 Task: Look for properties with a shower grab bar.
Action: Mouse moved to (915, 117)
Screenshot: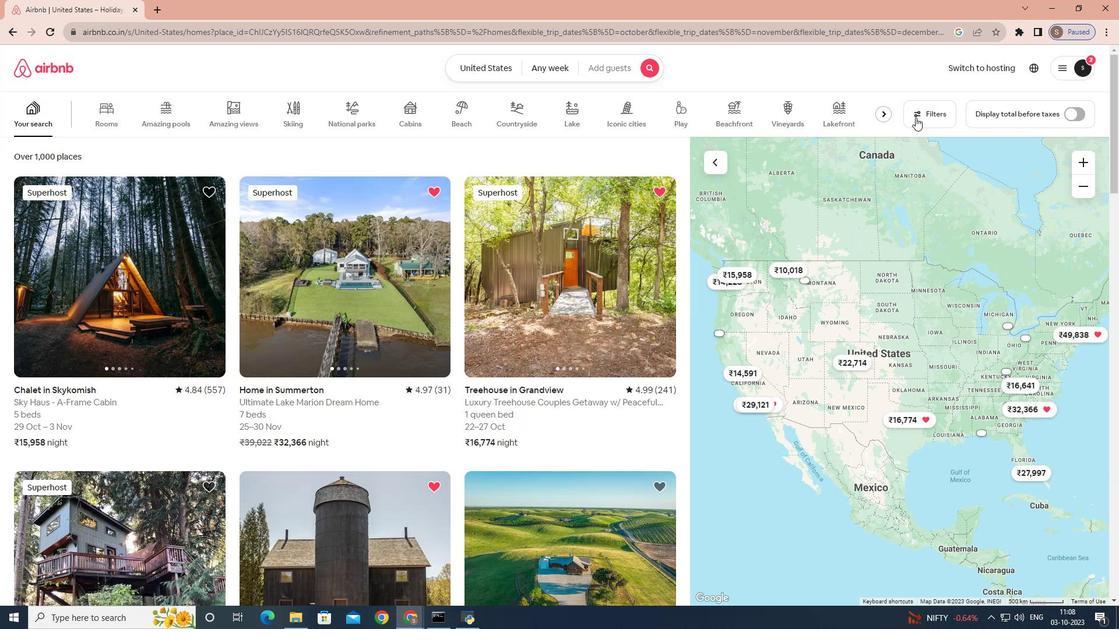 
Action: Mouse pressed left at (915, 117)
Screenshot: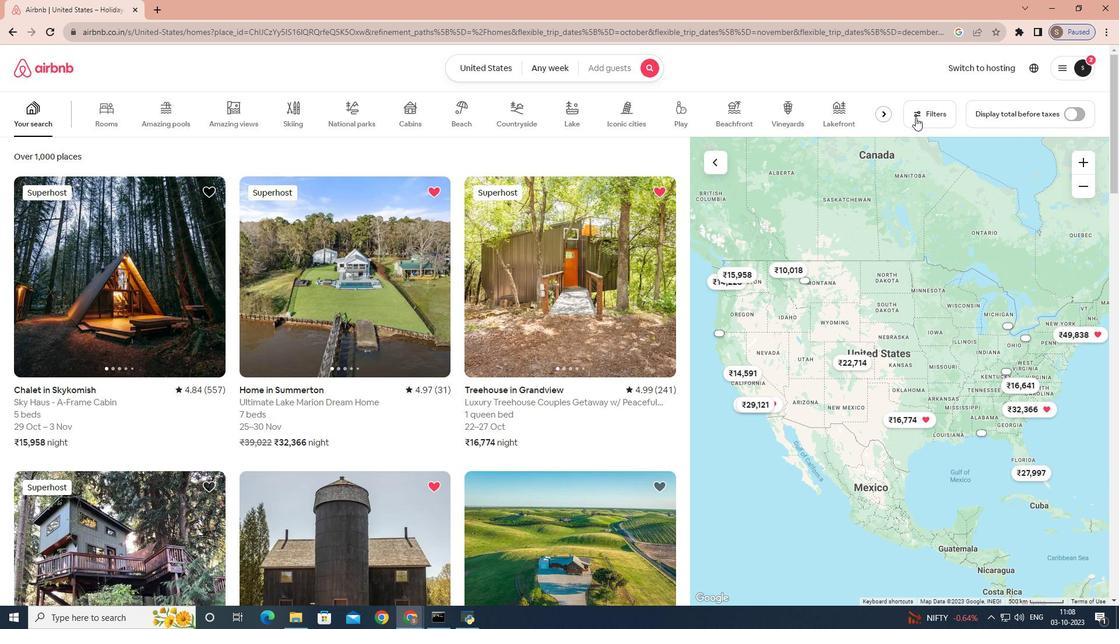
Action: Mouse moved to (671, 178)
Screenshot: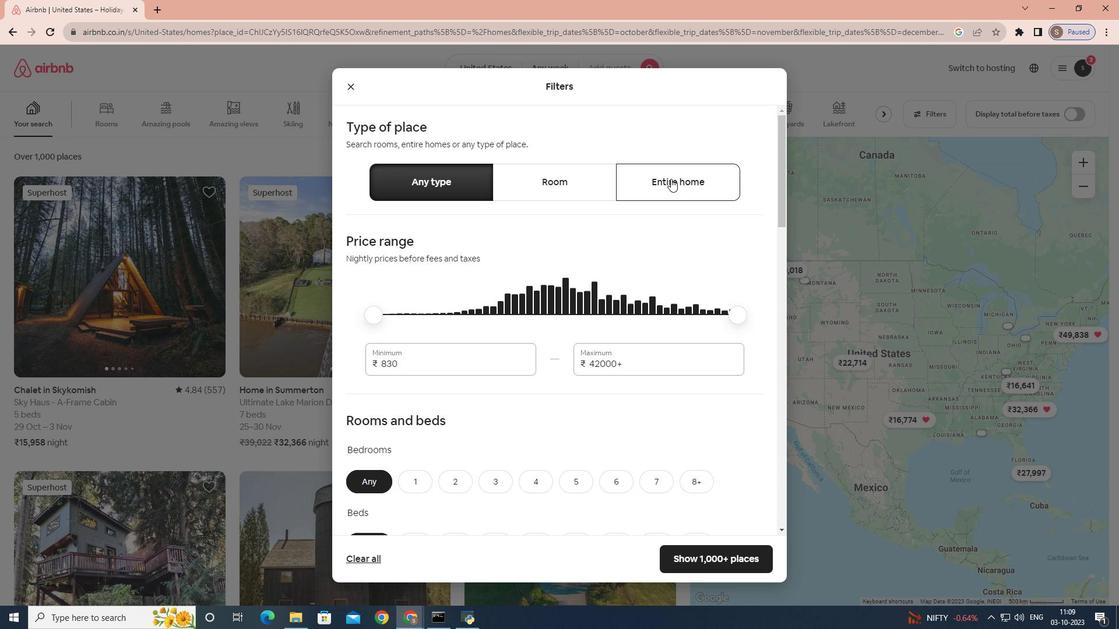
Action: Mouse pressed left at (671, 178)
Screenshot: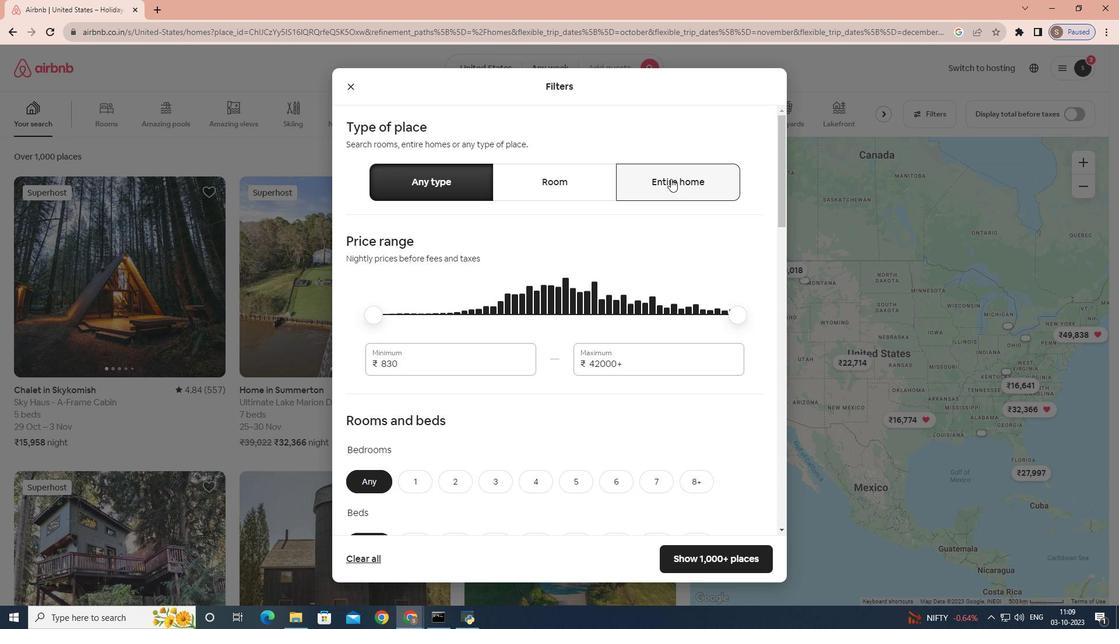 
Action: Mouse moved to (665, 189)
Screenshot: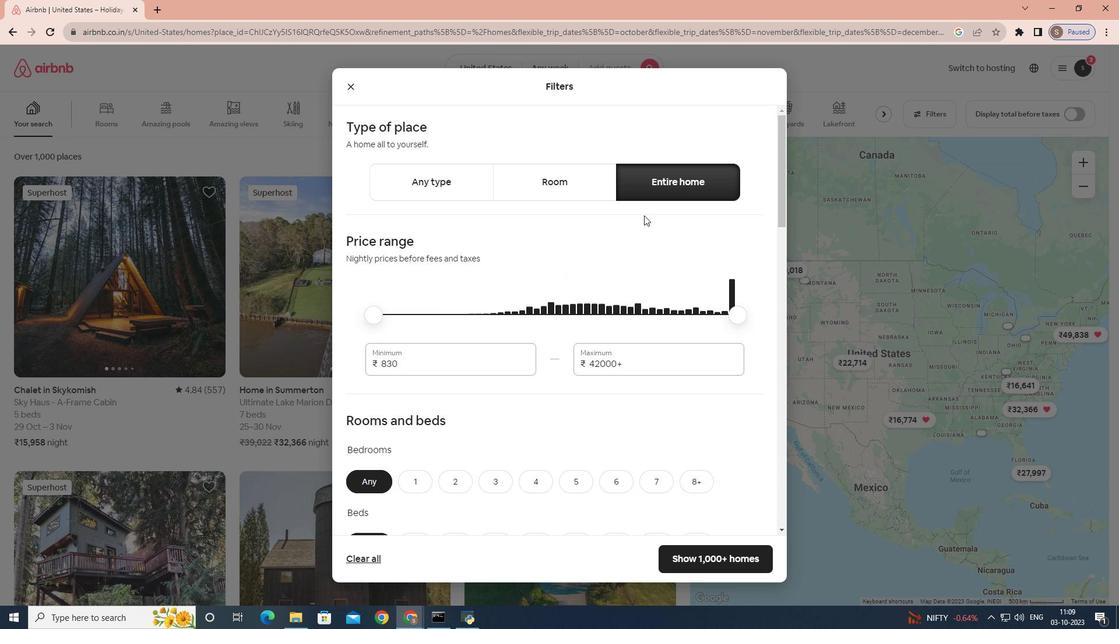 
Action: Mouse scrolled (665, 188) with delta (0, 0)
Screenshot: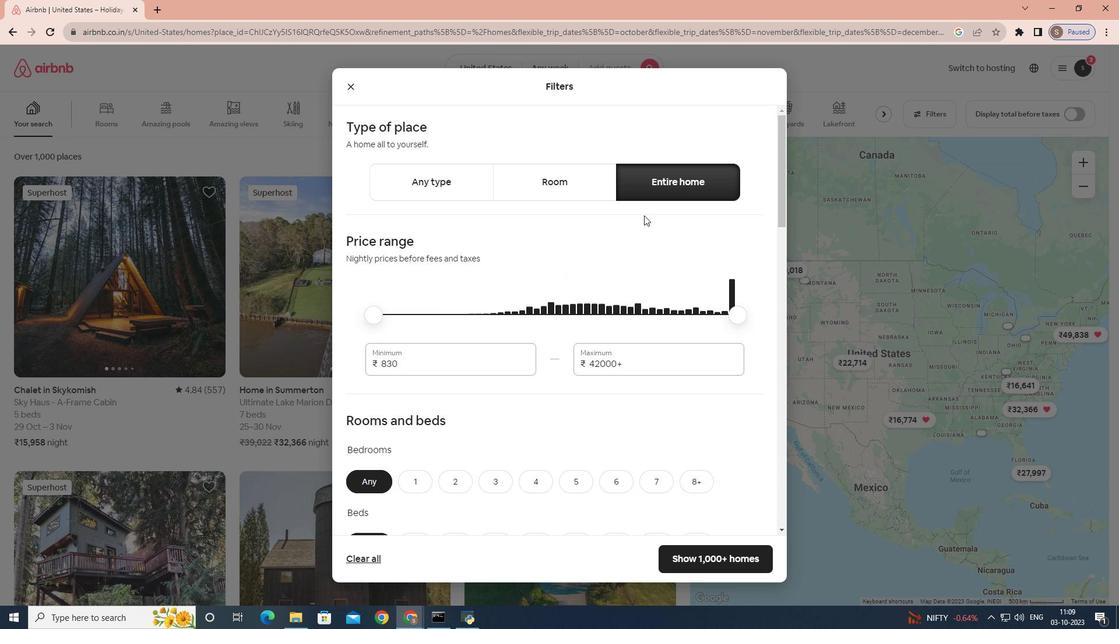 
Action: Mouse moved to (655, 201)
Screenshot: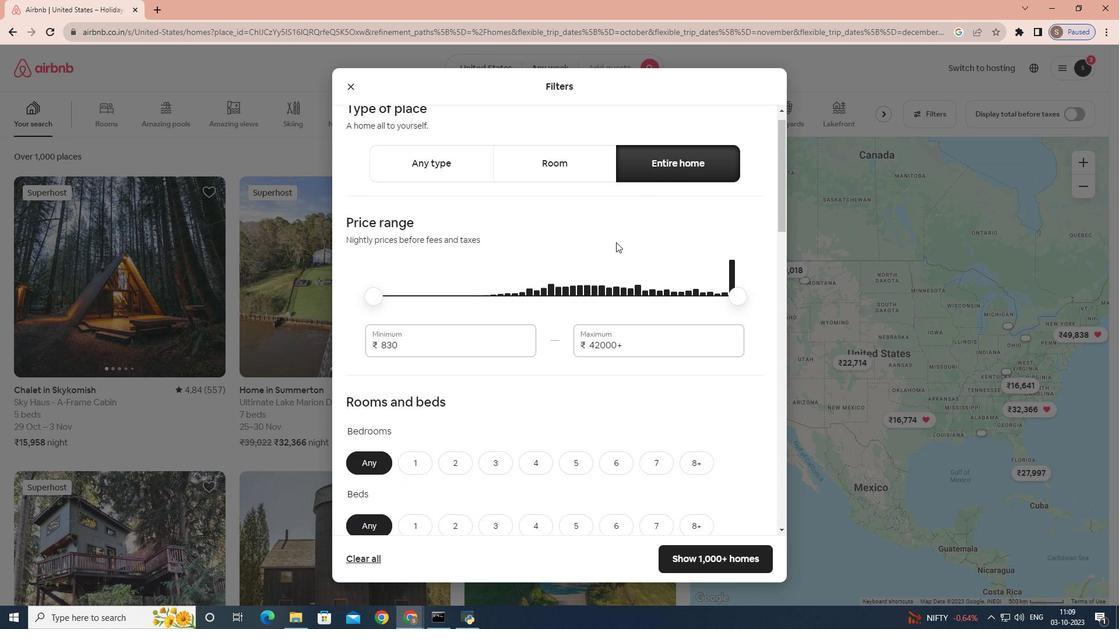 
Action: Mouse scrolled (655, 201) with delta (0, 0)
Screenshot: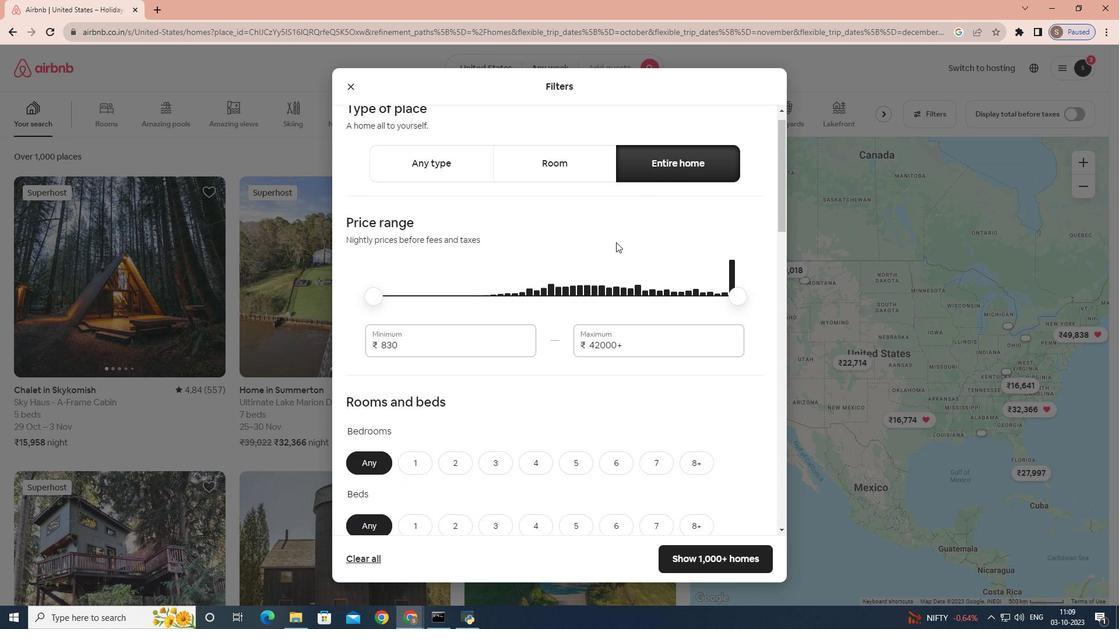 
Action: Mouse moved to (644, 215)
Screenshot: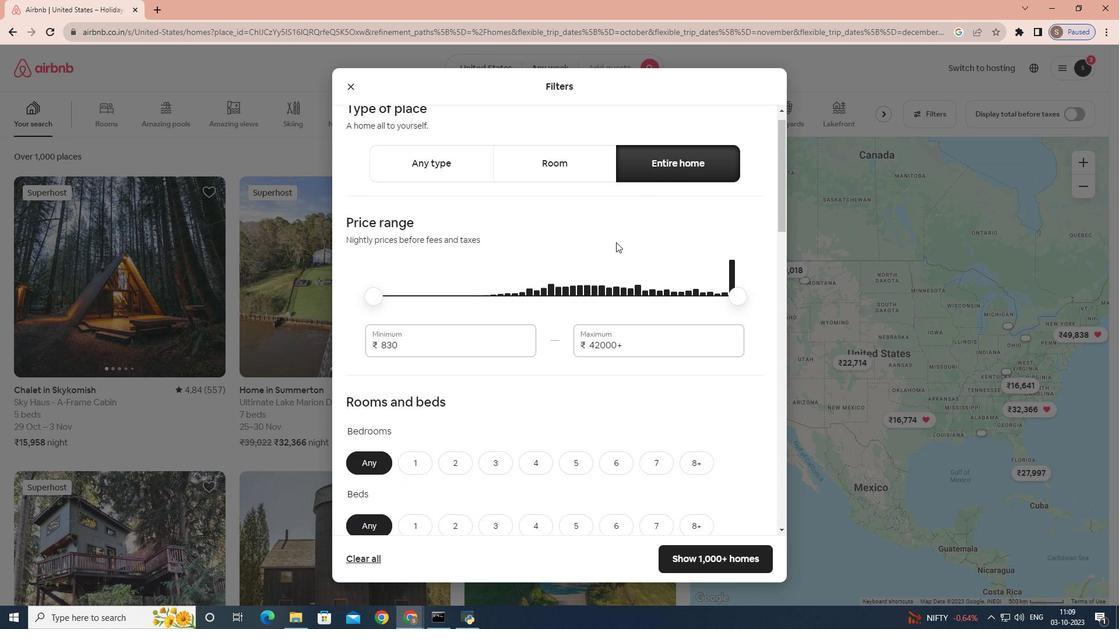 
Action: Mouse scrolled (644, 215) with delta (0, 0)
Screenshot: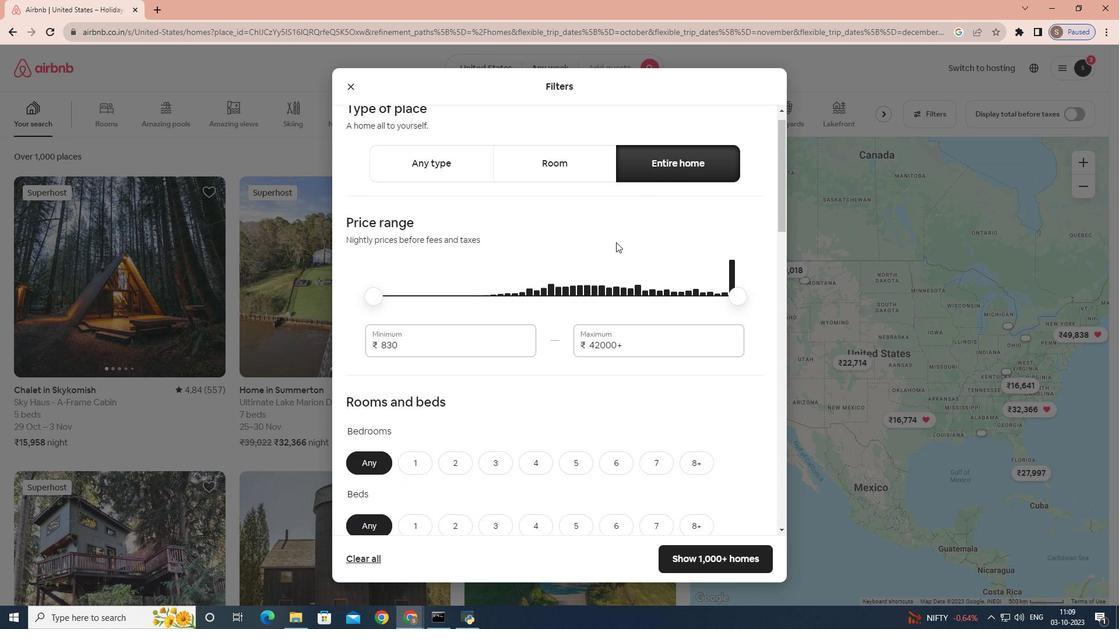 
Action: Mouse moved to (632, 228)
Screenshot: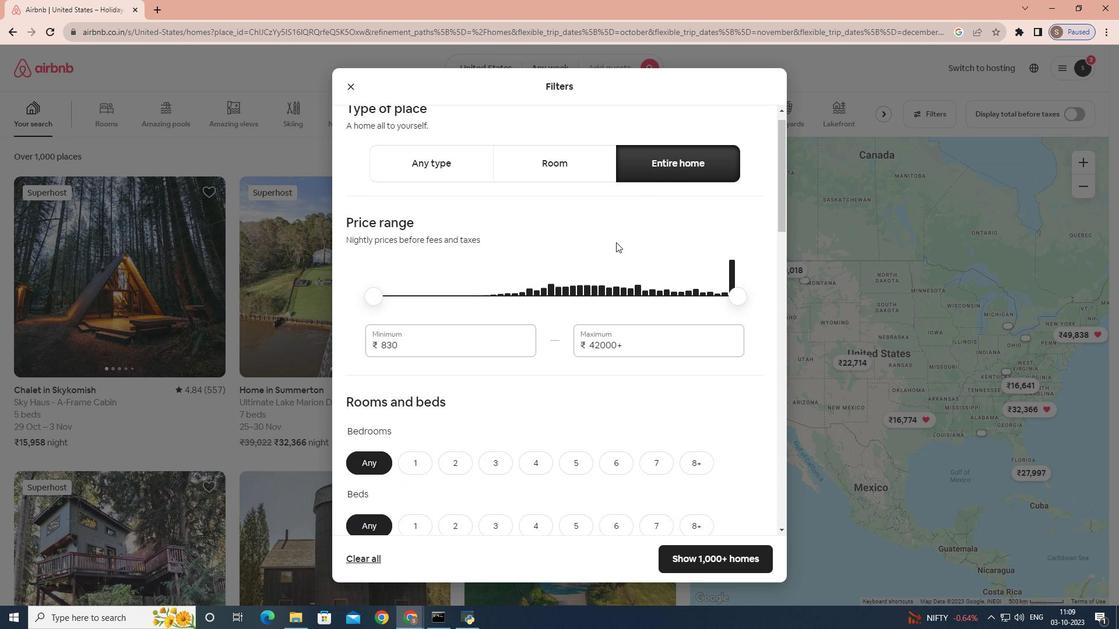 
Action: Mouse scrolled (632, 227) with delta (0, 0)
Screenshot: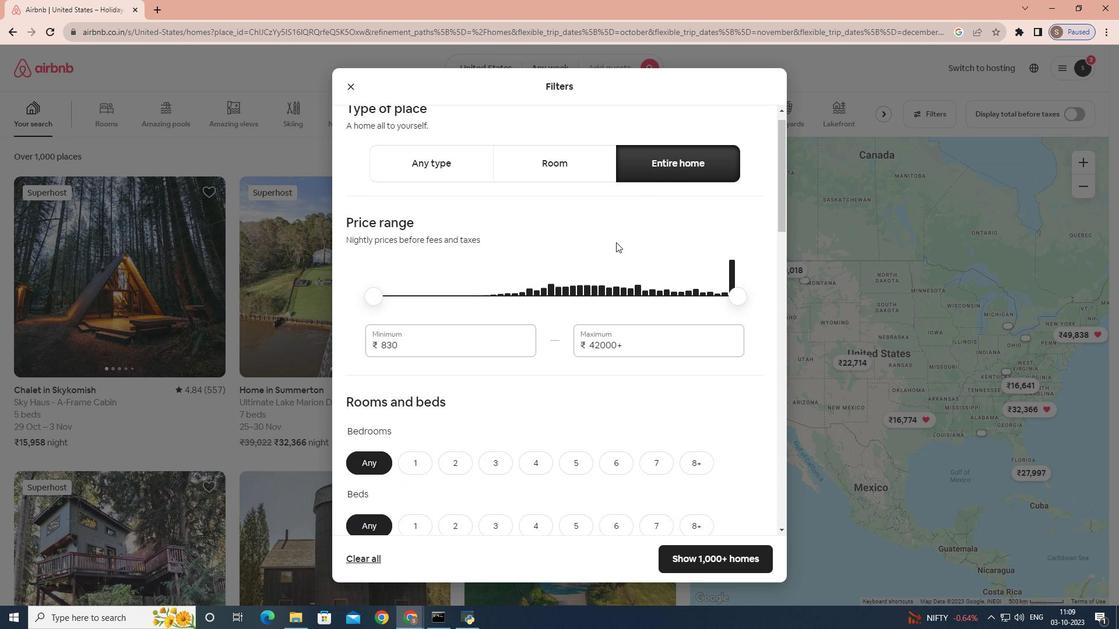 
Action: Mouse moved to (562, 271)
Screenshot: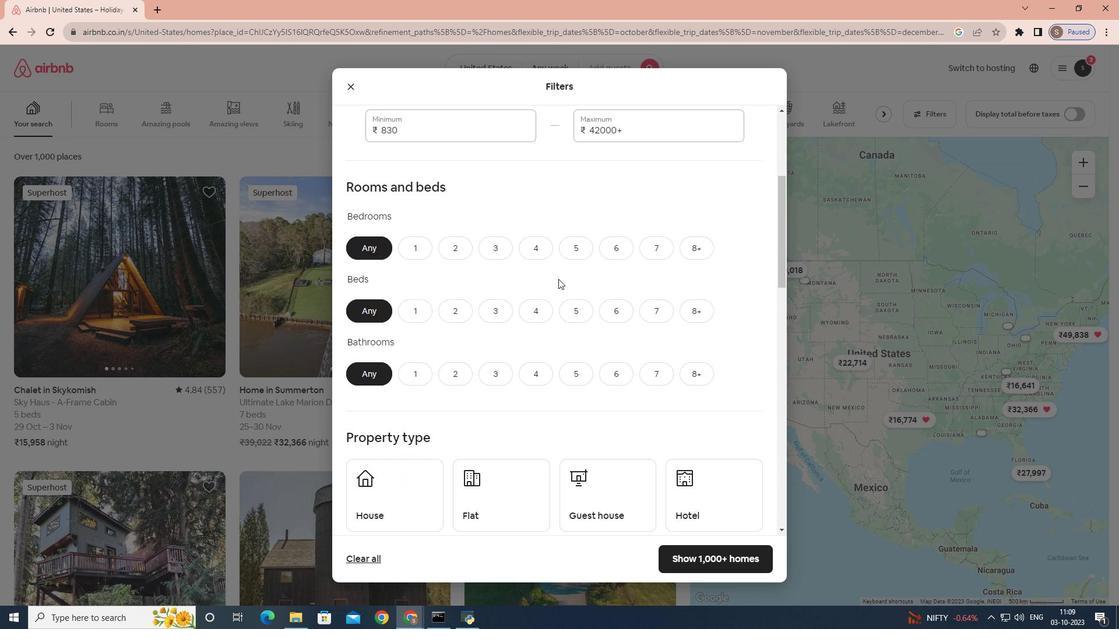 
Action: Mouse scrolled (562, 270) with delta (0, 0)
Screenshot: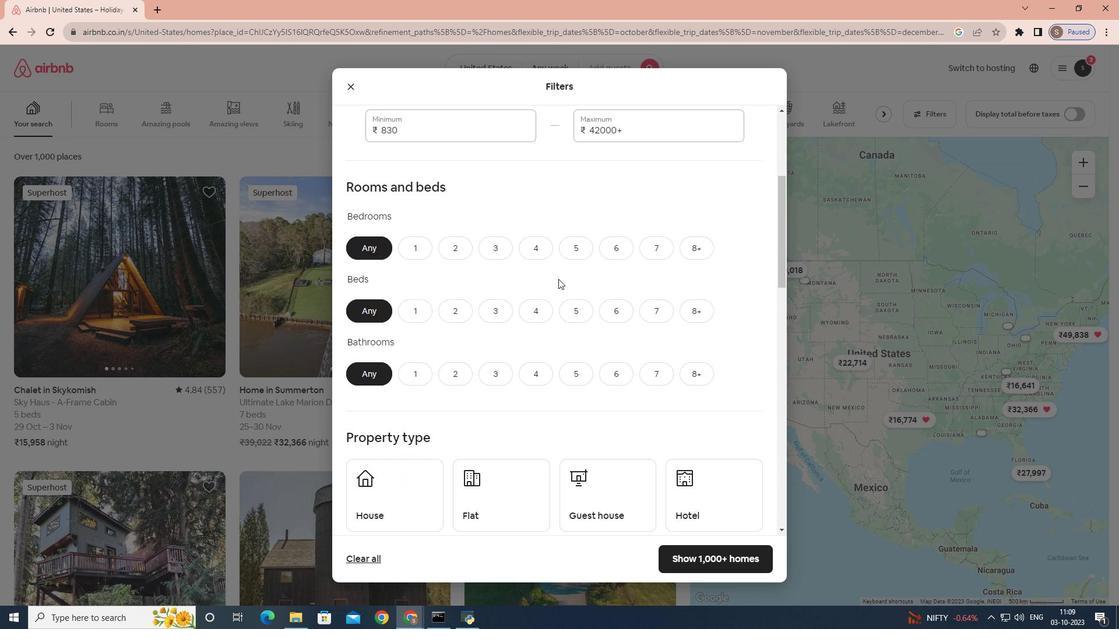 
Action: Mouse moved to (560, 275)
Screenshot: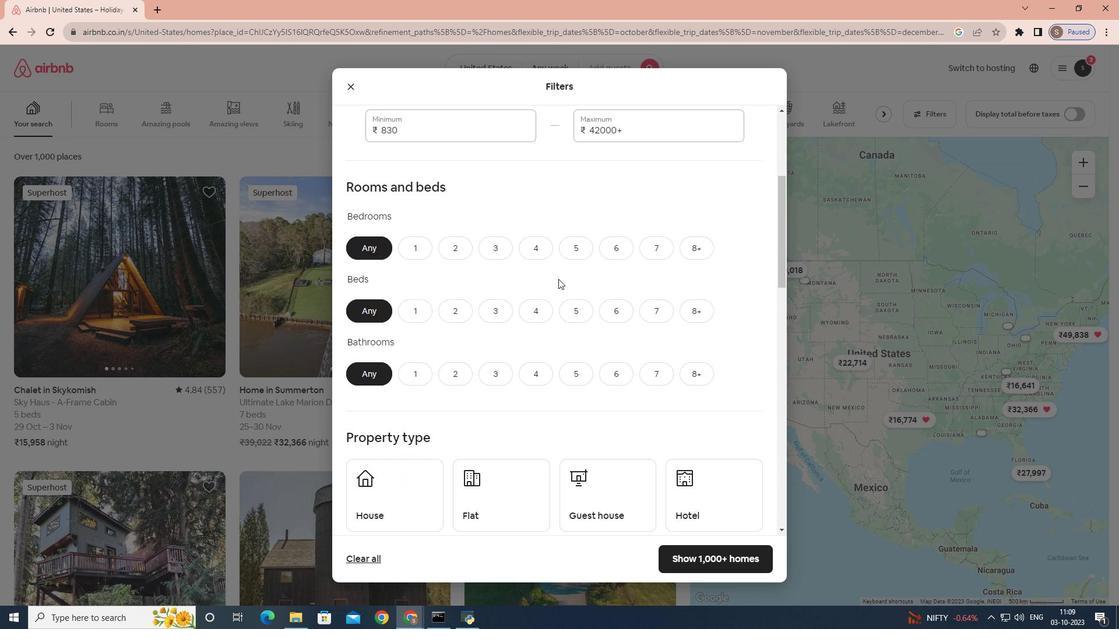 
Action: Mouse scrolled (560, 275) with delta (0, 0)
Screenshot: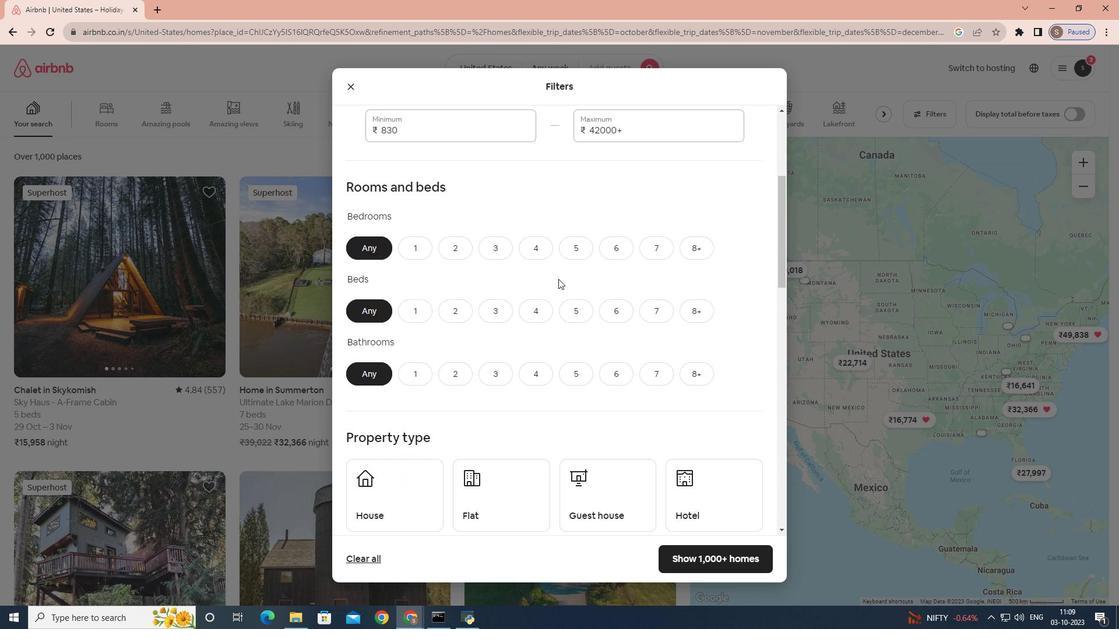 
Action: Mouse moved to (559, 278)
Screenshot: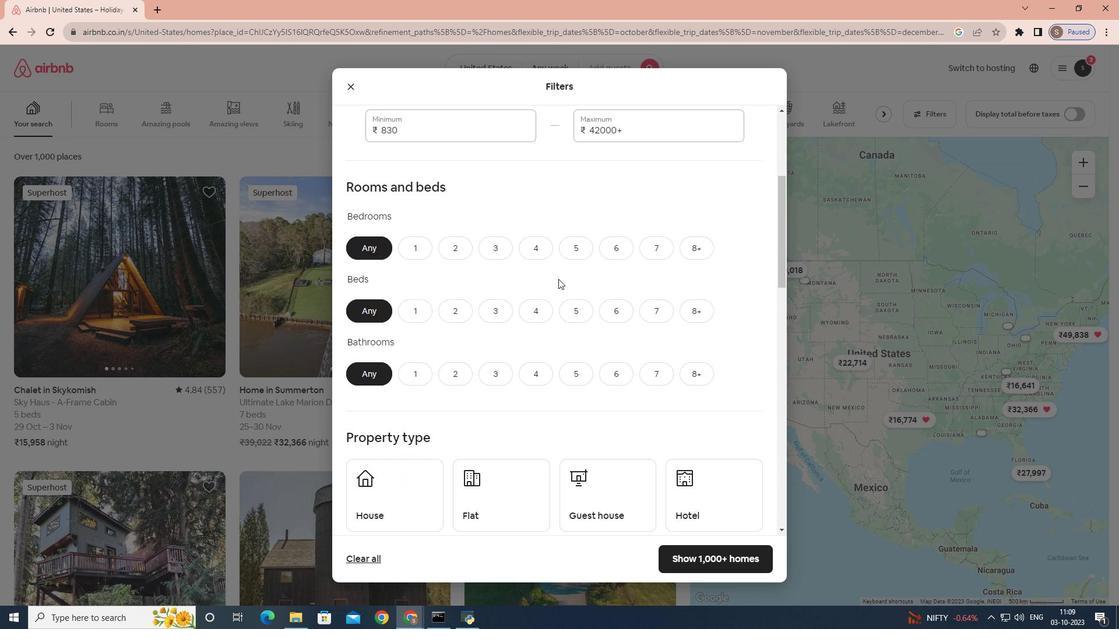 
Action: Mouse scrolled (559, 277) with delta (0, 0)
Screenshot: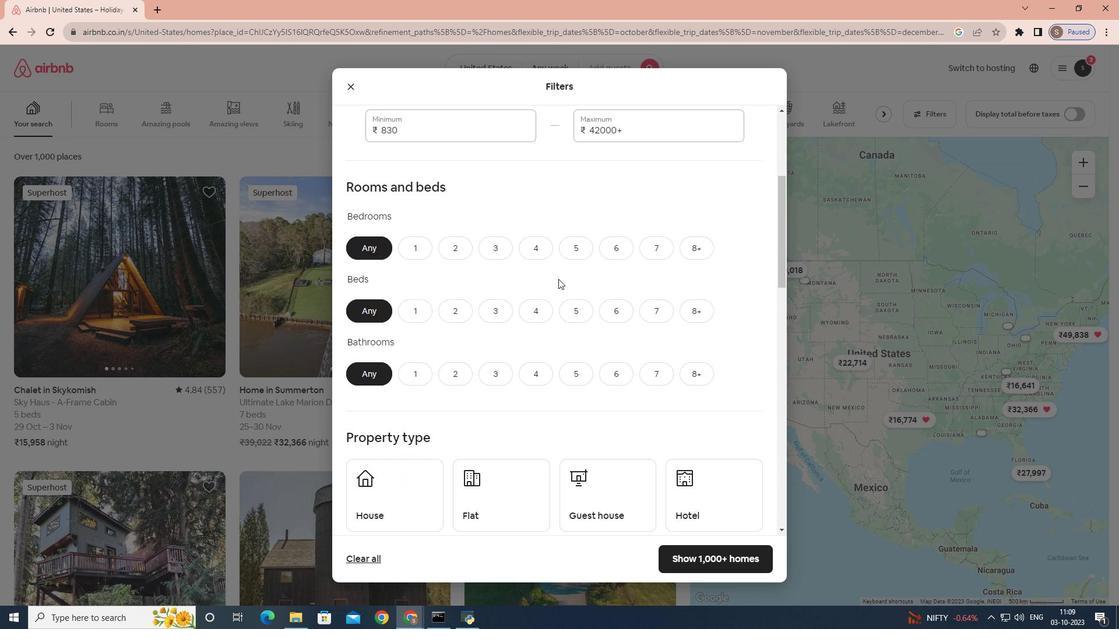 
Action: Mouse moved to (558, 278)
Screenshot: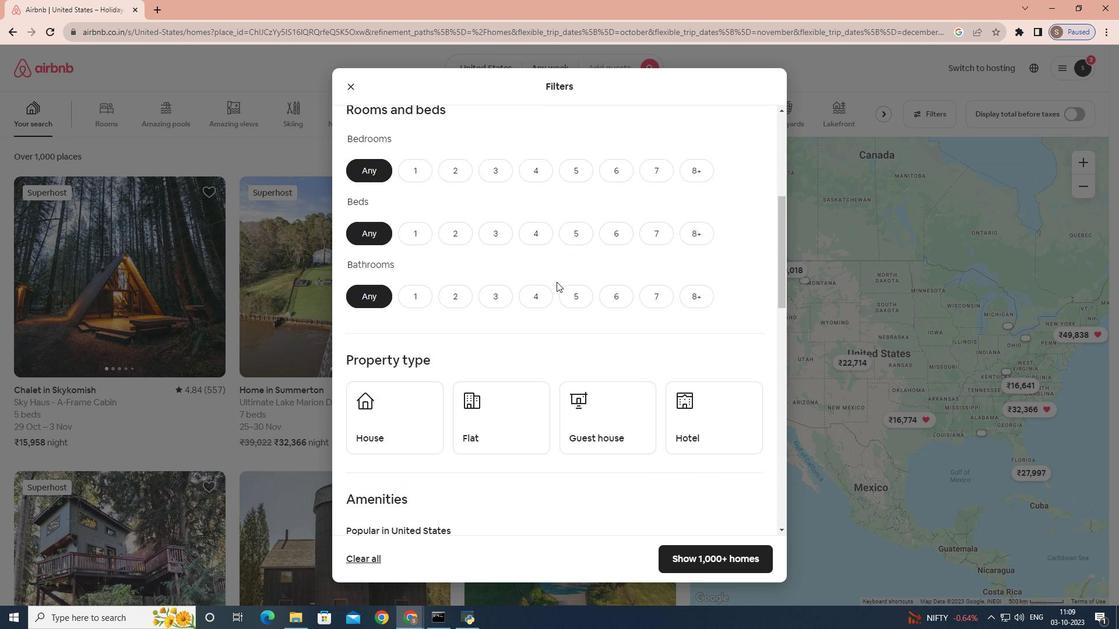 
Action: Mouse scrolled (558, 277) with delta (0, 0)
Screenshot: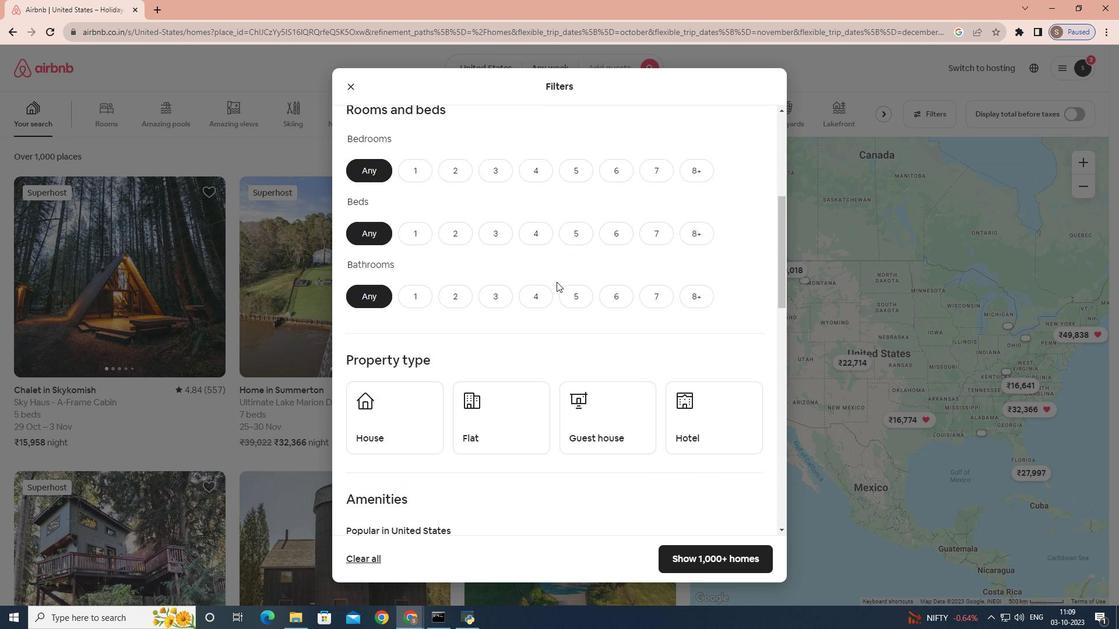 
Action: Mouse moved to (556, 282)
Screenshot: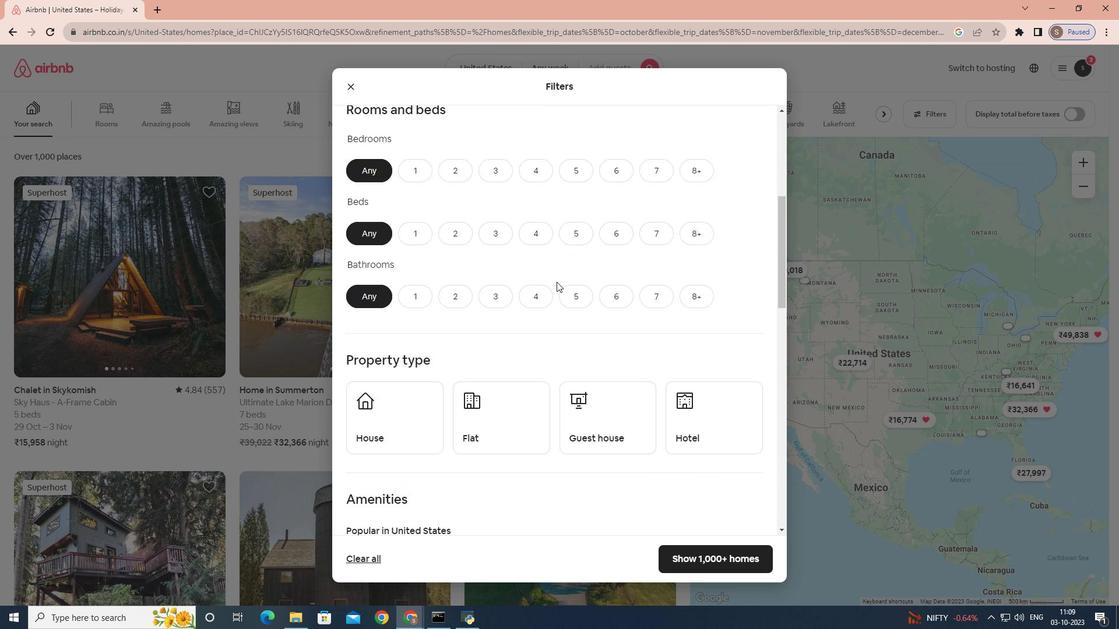 
Action: Mouse scrolled (556, 281) with delta (0, 0)
Screenshot: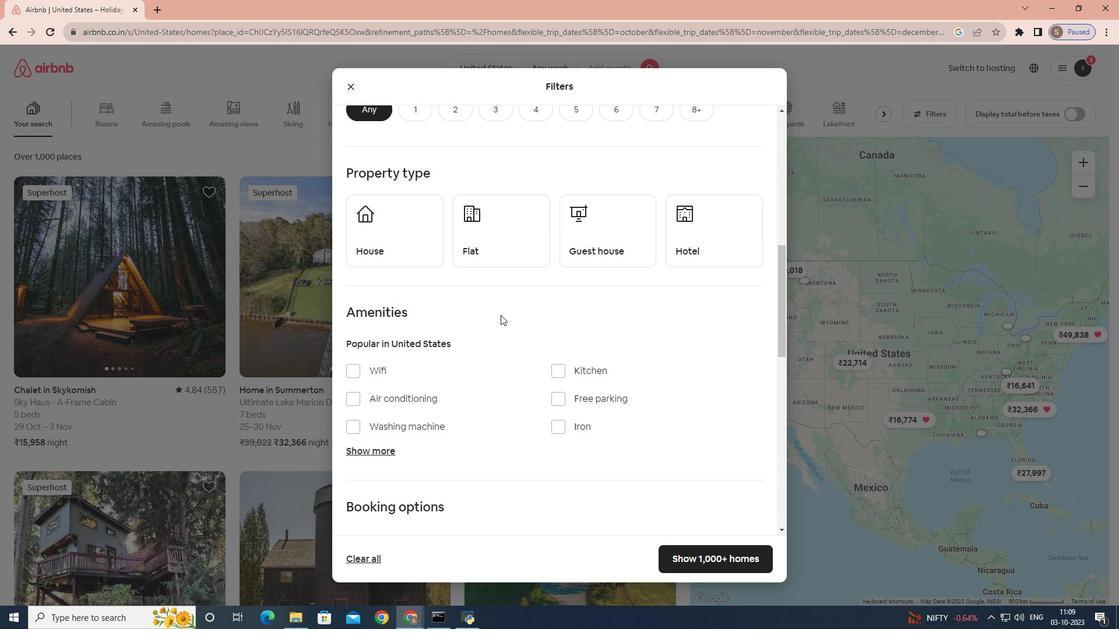 
Action: Mouse moved to (552, 283)
Screenshot: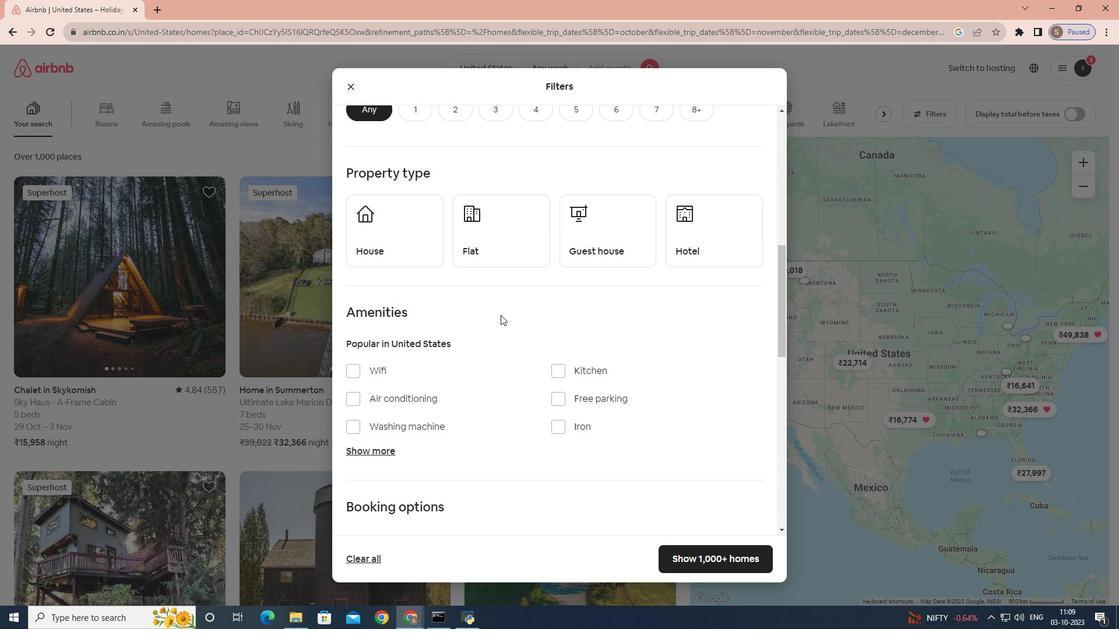 
Action: Mouse scrolled (552, 283) with delta (0, 0)
Screenshot: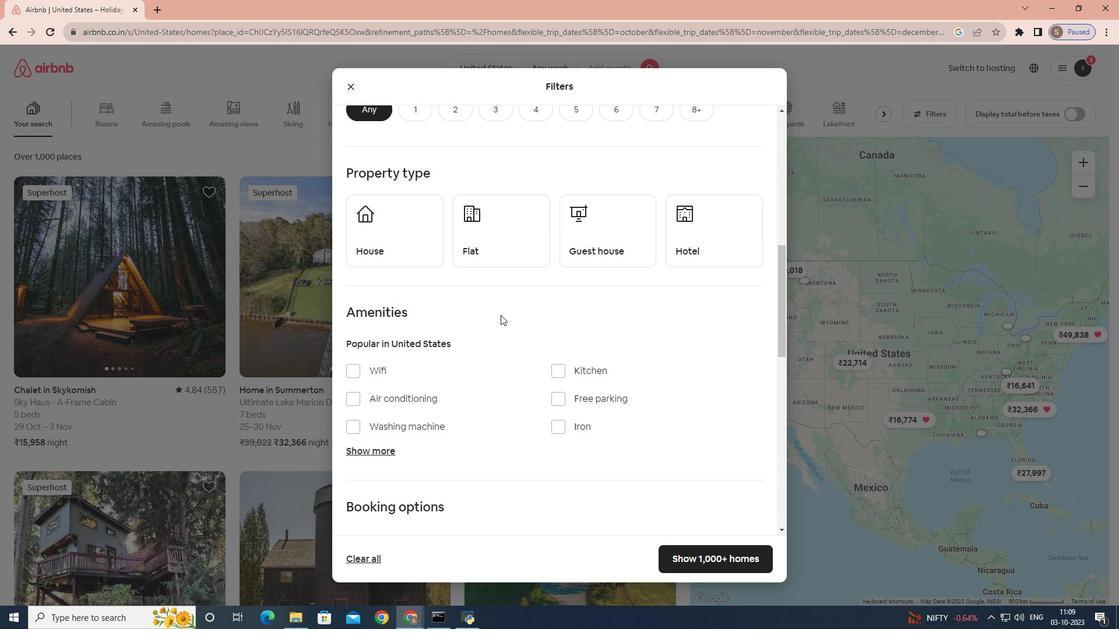 
Action: Mouse moved to (542, 289)
Screenshot: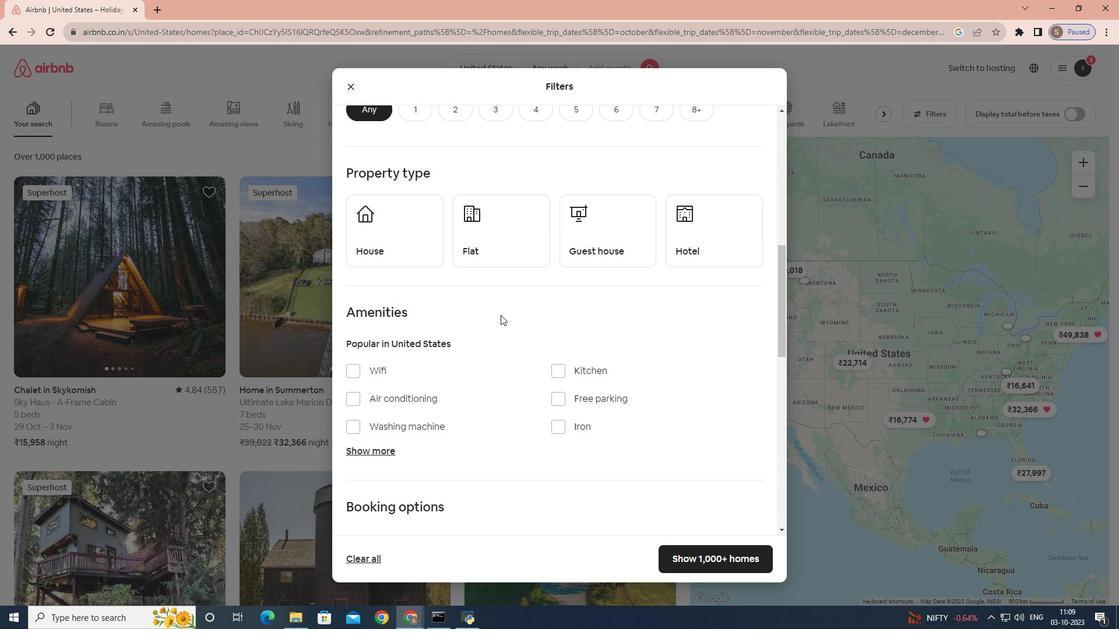 
Action: Mouse scrolled (542, 289) with delta (0, 0)
Screenshot: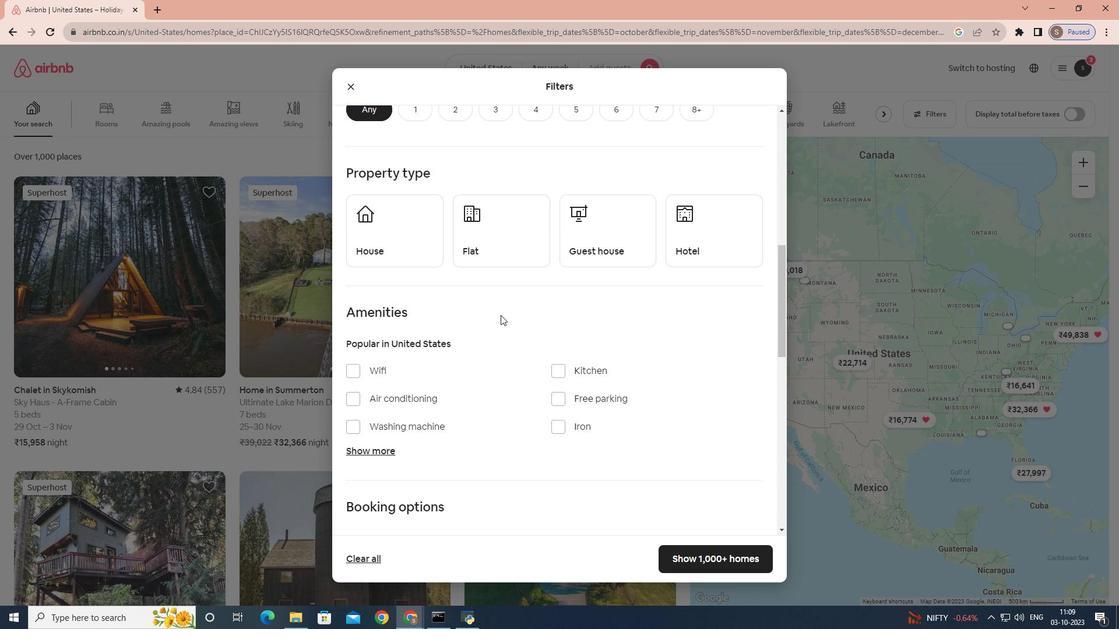 
Action: Mouse moved to (529, 293)
Screenshot: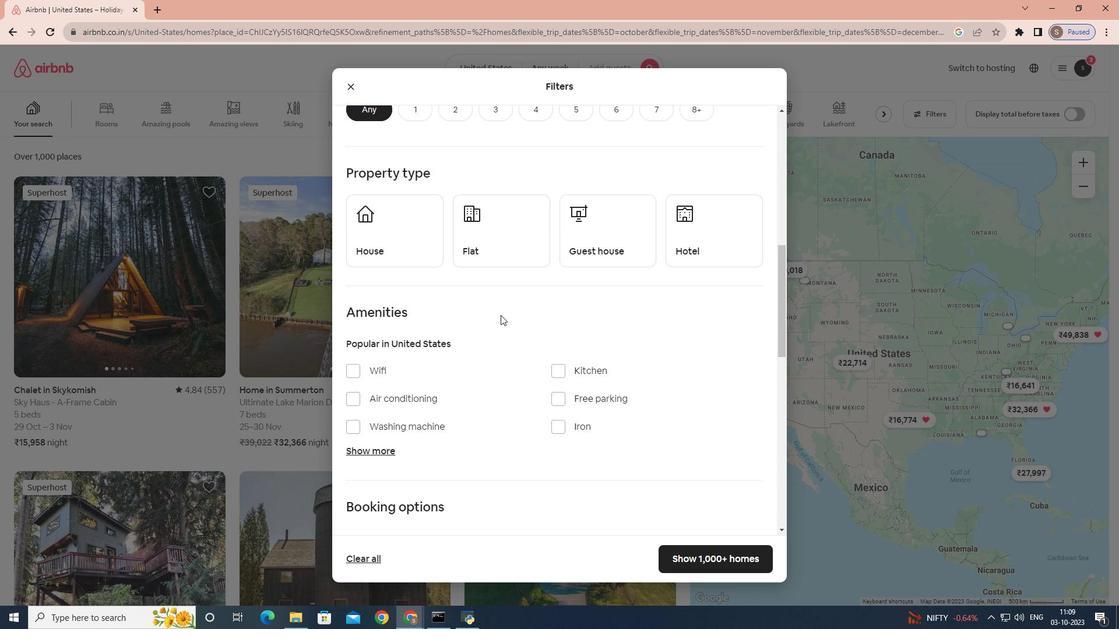 
Action: Mouse scrolled (529, 293) with delta (0, 0)
Screenshot: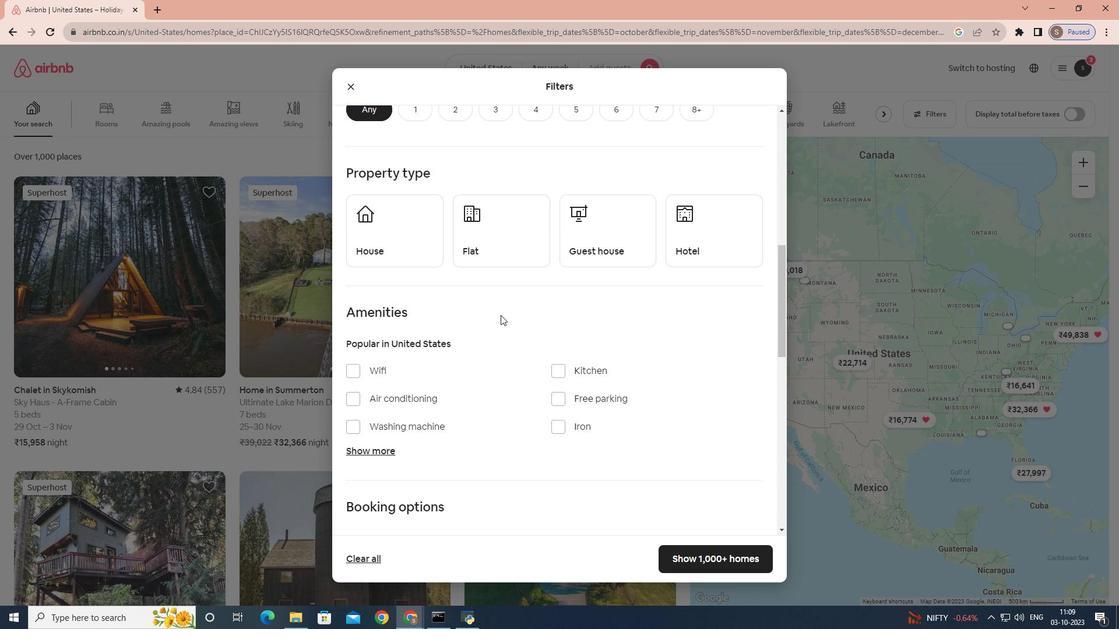 
Action: Mouse moved to (480, 310)
Screenshot: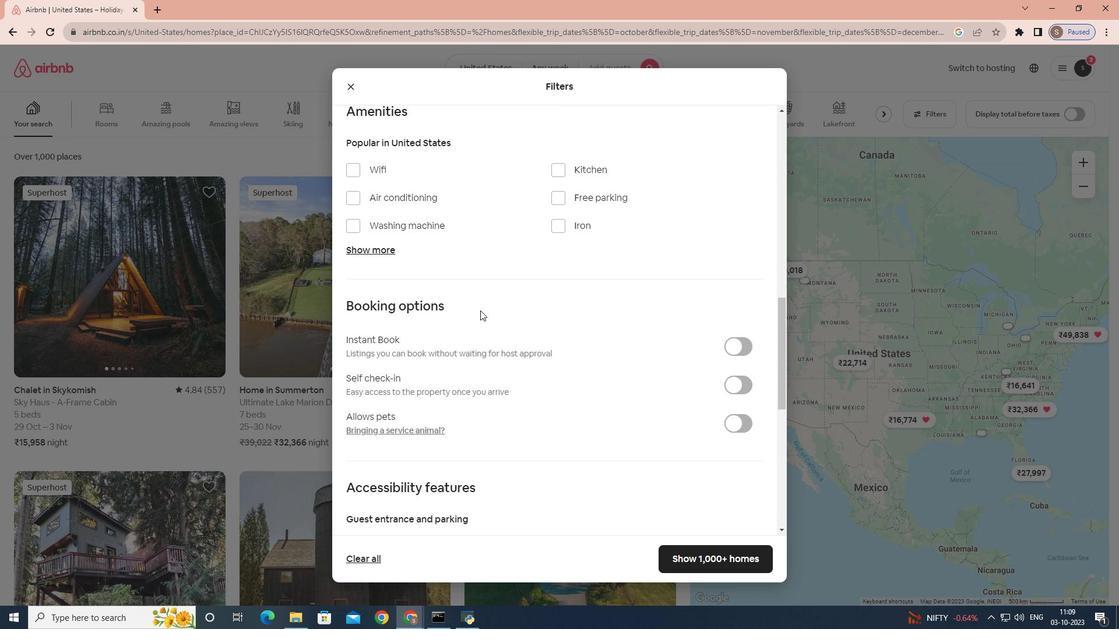 
Action: Mouse scrolled (480, 310) with delta (0, 0)
Screenshot: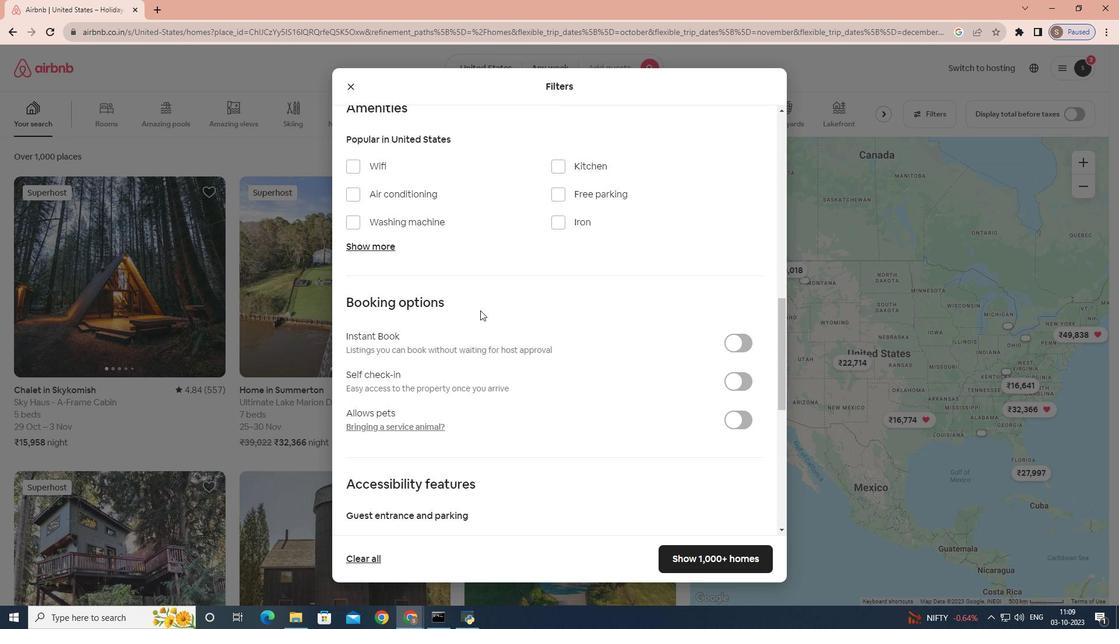 
Action: Mouse scrolled (480, 310) with delta (0, 0)
Screenshot: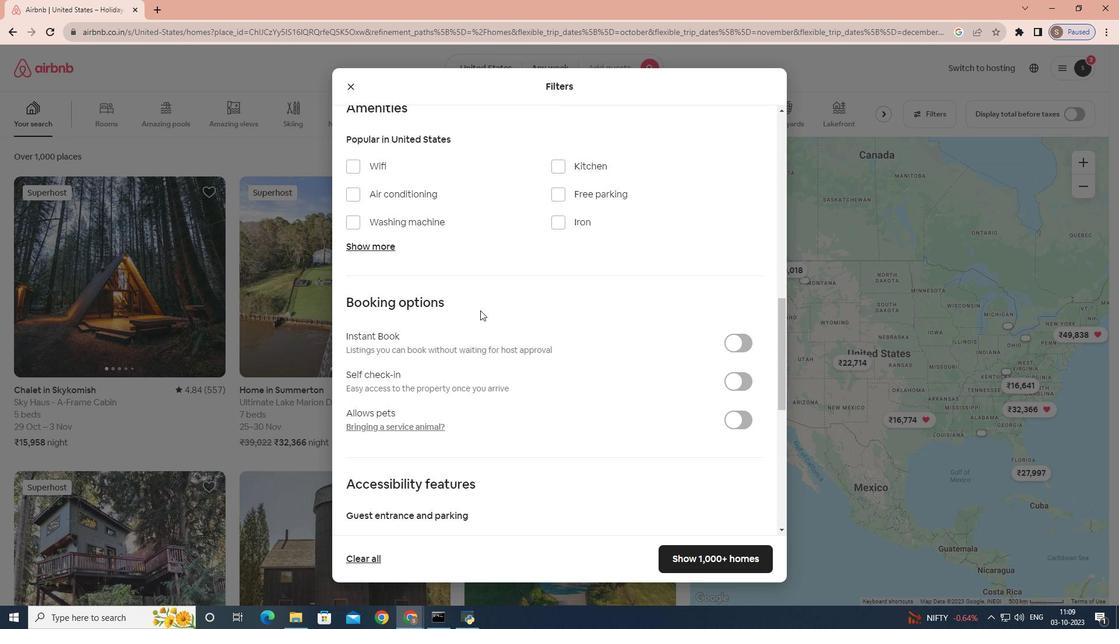 
Action: Mouse moved to (480, 310)
Screenshot: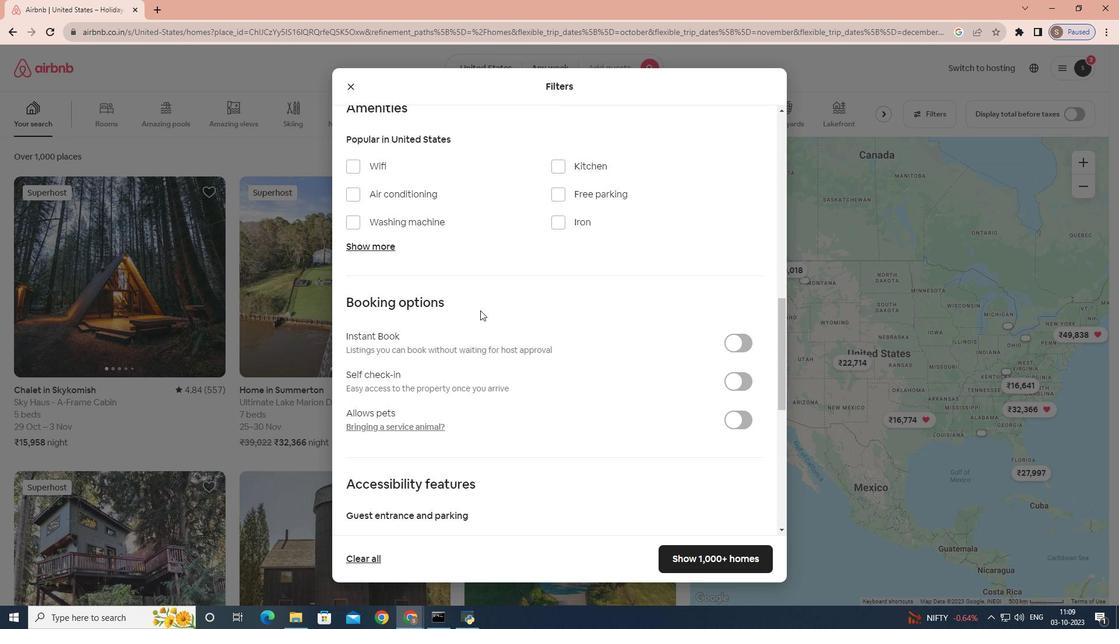 
Action: Mouse scrolled (480, 310) with delta (0, 0)
Screenshot: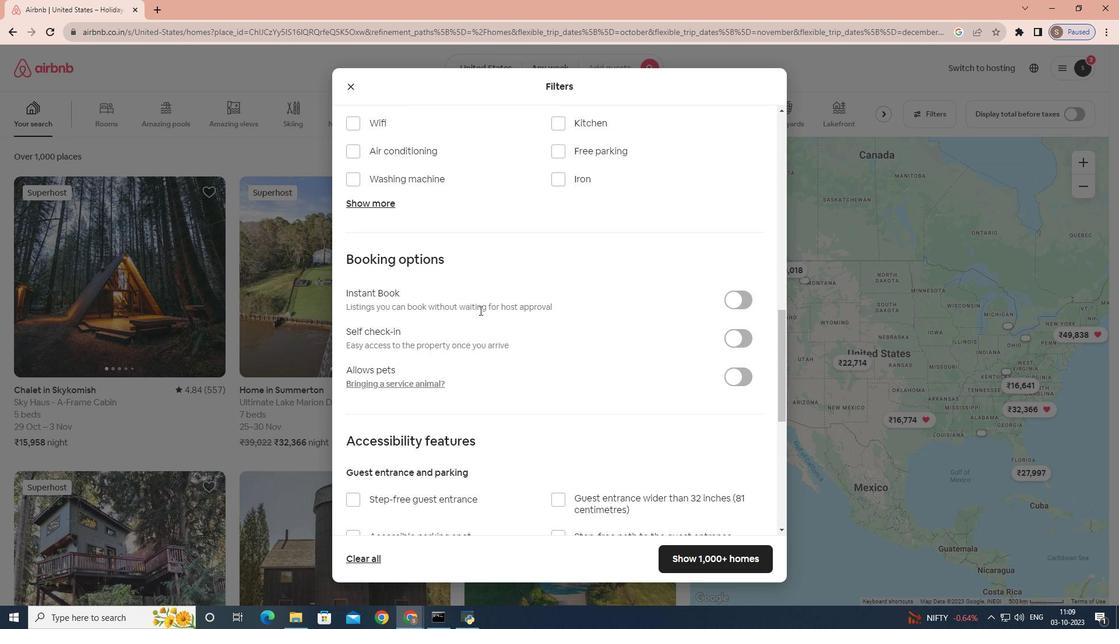
Action: Mouse moved to (479, 310)
Screenshot: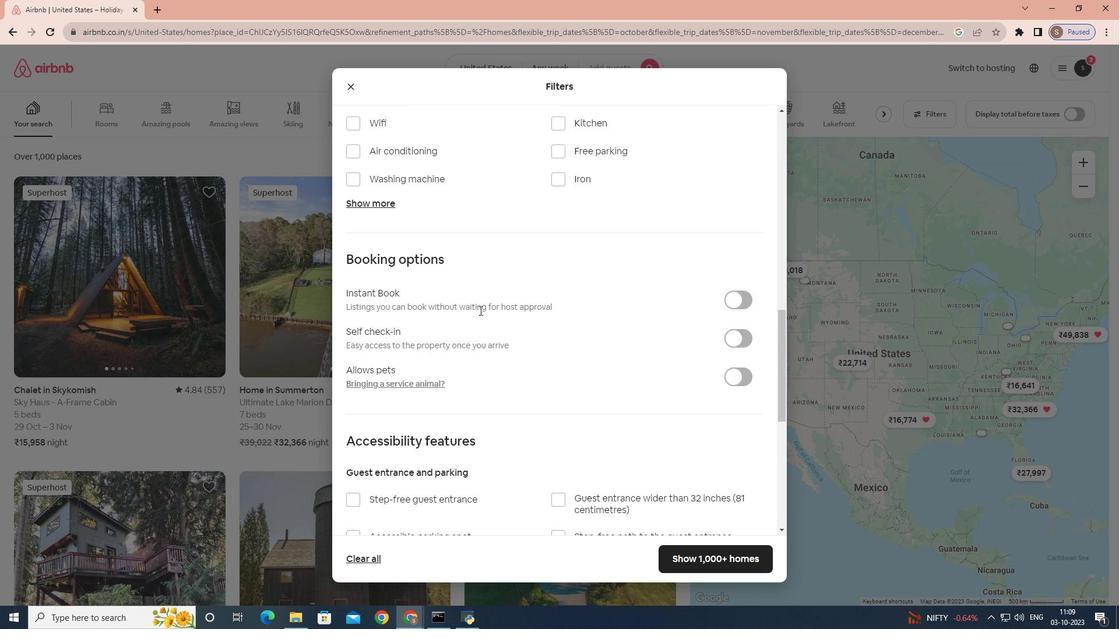 
Action: Mouse scrolled (479, 310) with delta (0, 0)
Screenshot: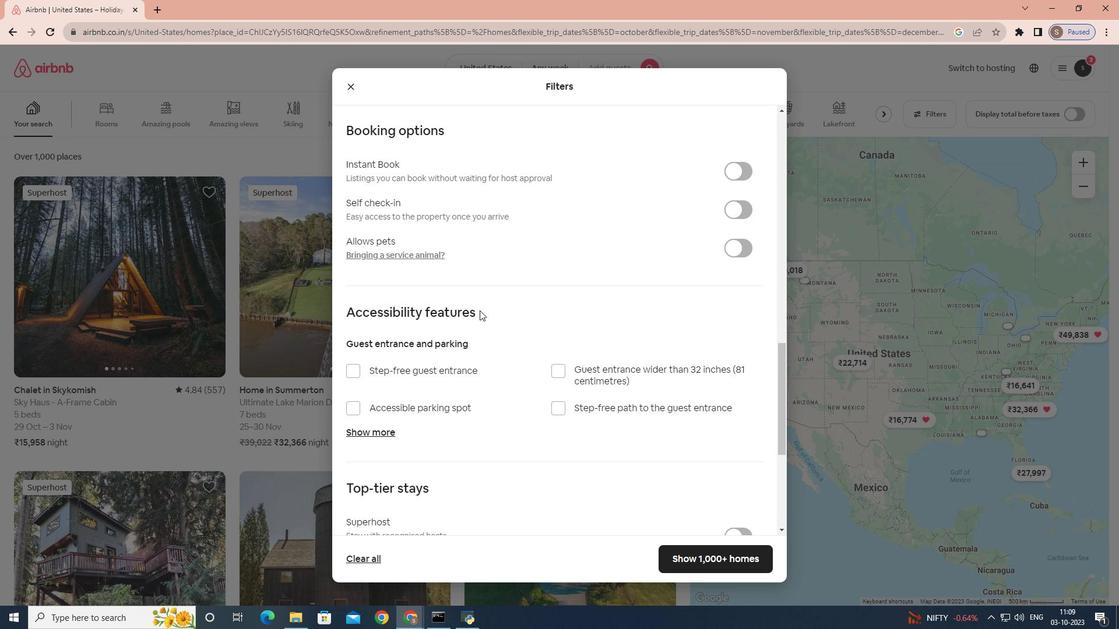 
Action: Mouse scrolled (479, 310) with delta (0, 0)
Screenshot: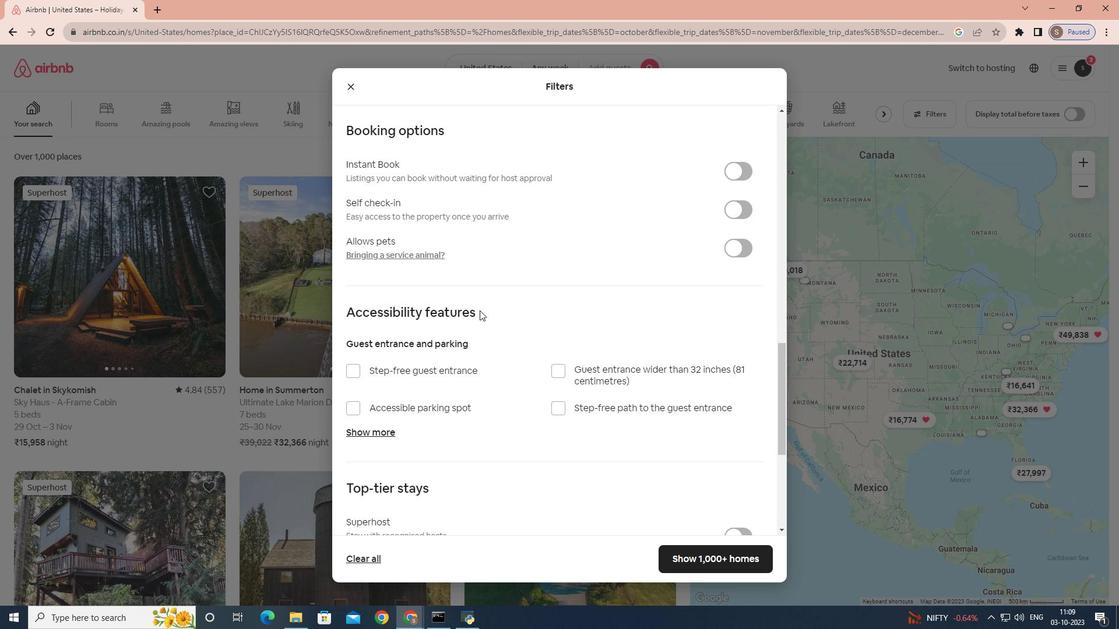 
Action: Mouse scrolled (479, 310) with delta (0, 0)
Screenshot: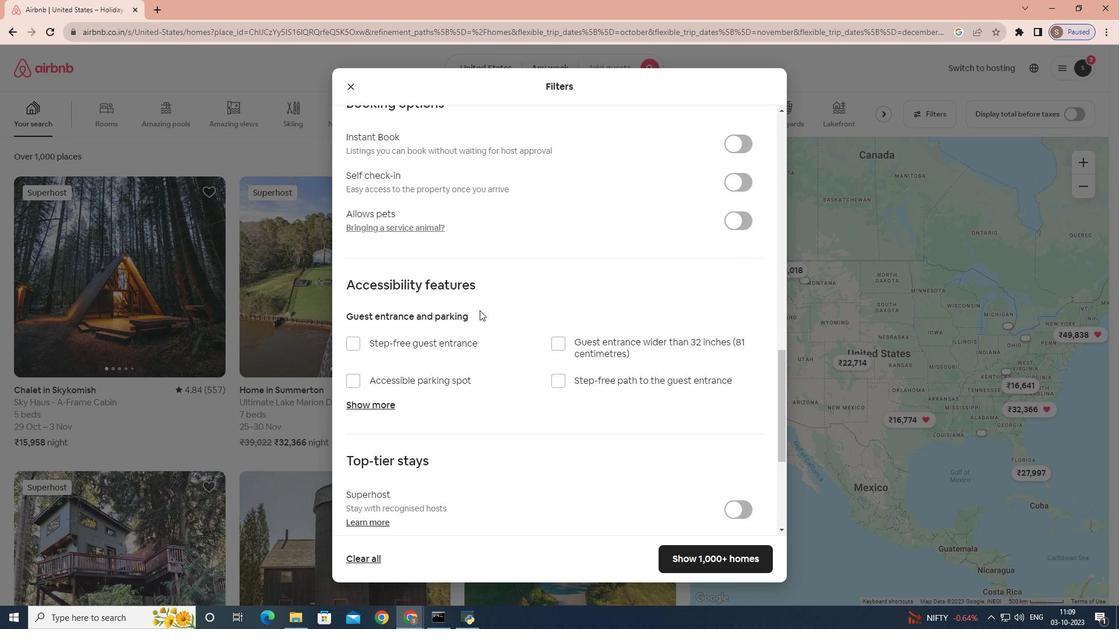 
Action: Mouse scrolled (479, 311) with delta (0, 0)
Screenshot: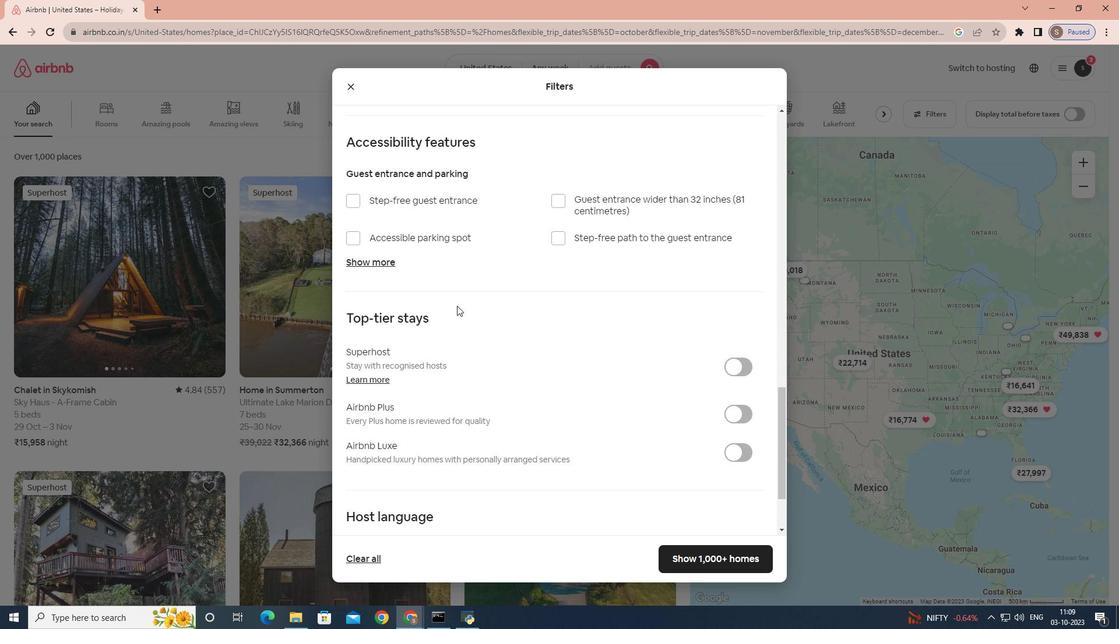 
Action: Mouse moved to (380, 316)
Screenshot: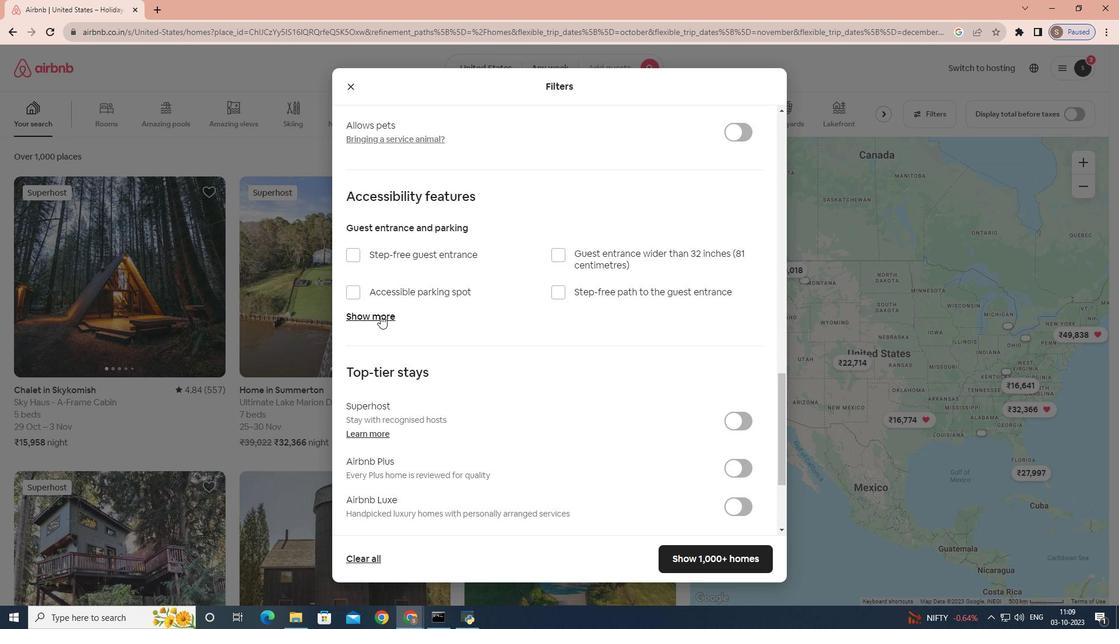 
Action: Mouse pressed left at (380, 316)
Screenshot: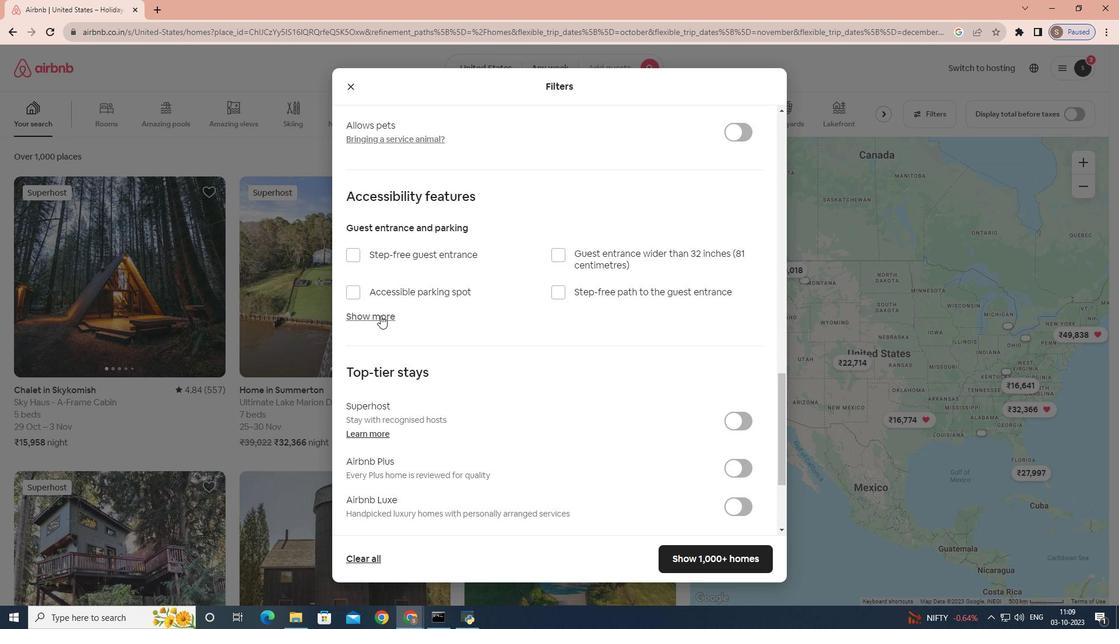 
Action: Mouse scrolled (380, 315) with delta (0, 0)
Screenshot: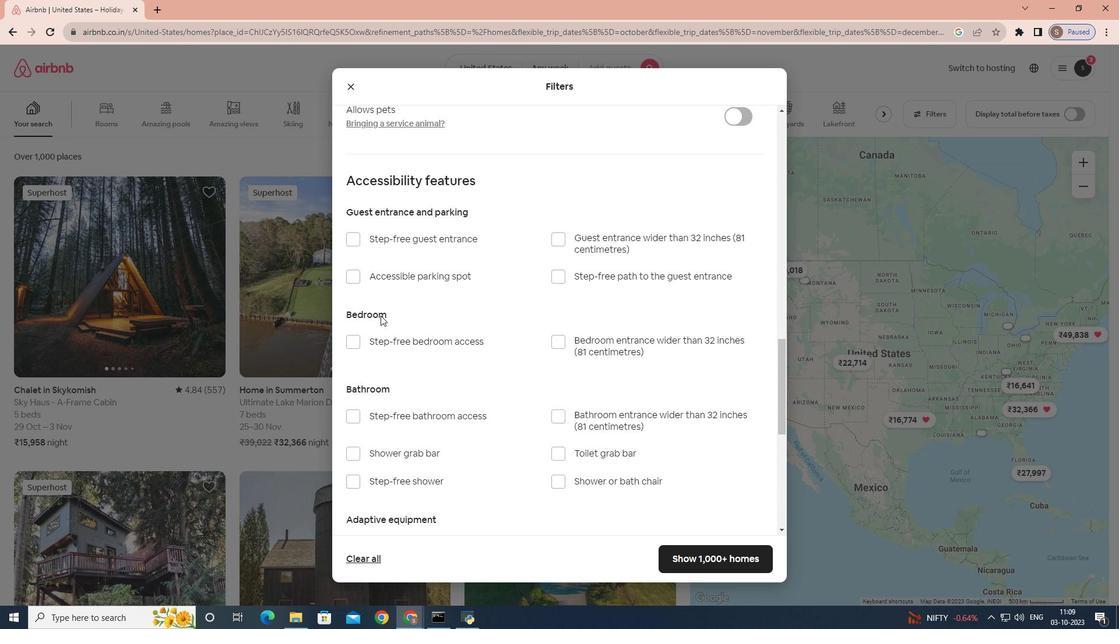 
Action: Mouse scrolled (380, 315) with delta (0, 0)
Screenshot: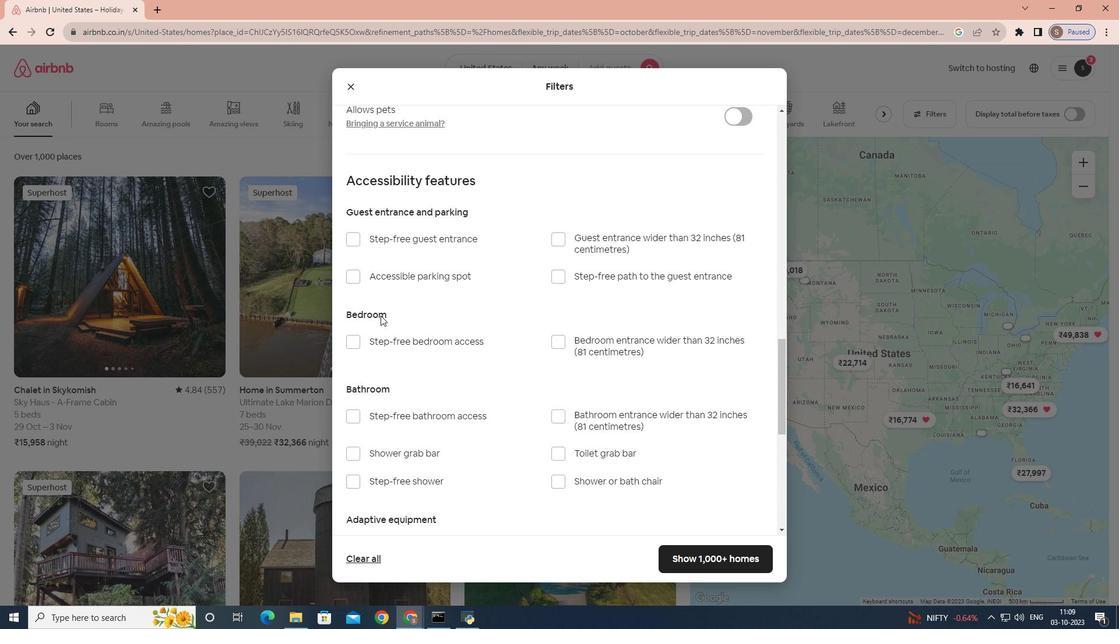 
Action: Mouse scrolled (380, 315) with delta (0, 0)
Screenshot: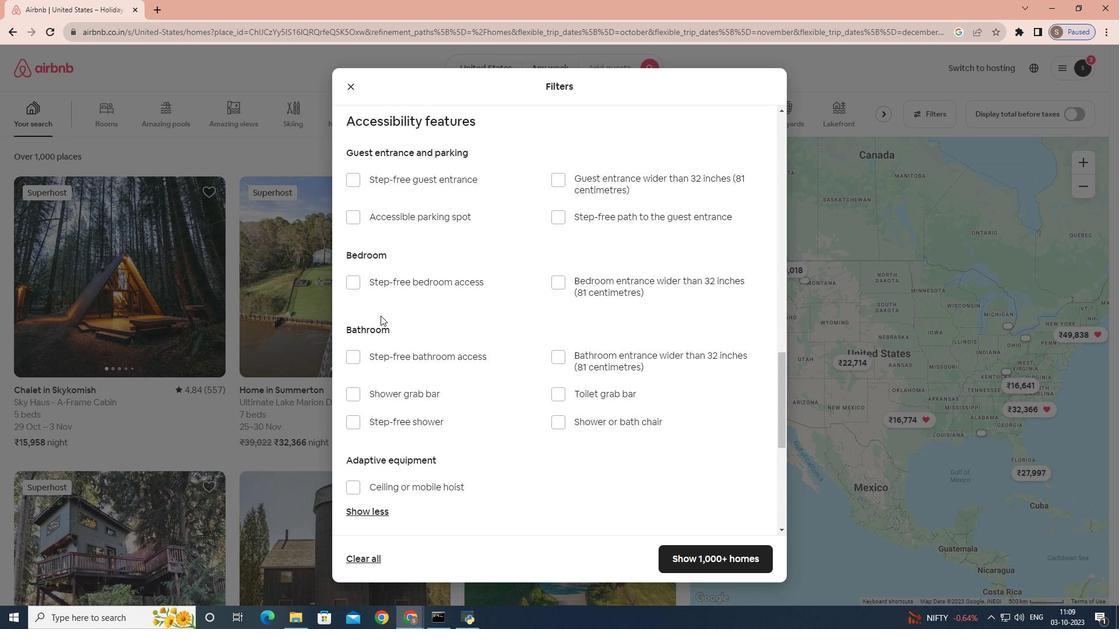 
Action: Mouse moved to (352, 294)
Screenshot: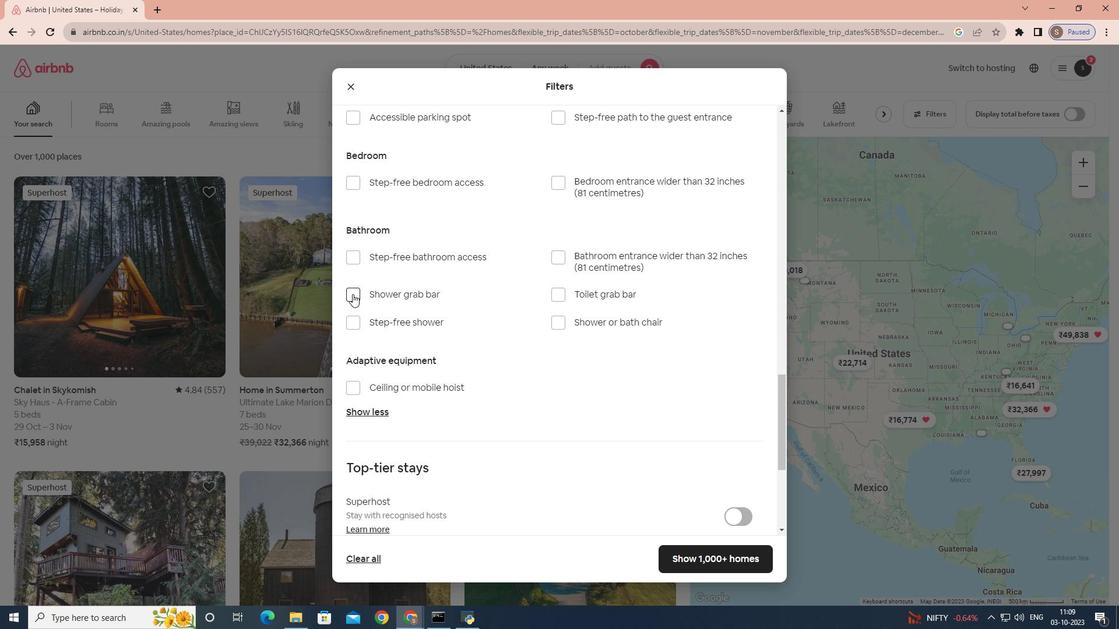 
Action: Mouse pressed left at (352, 294)
Screenshot: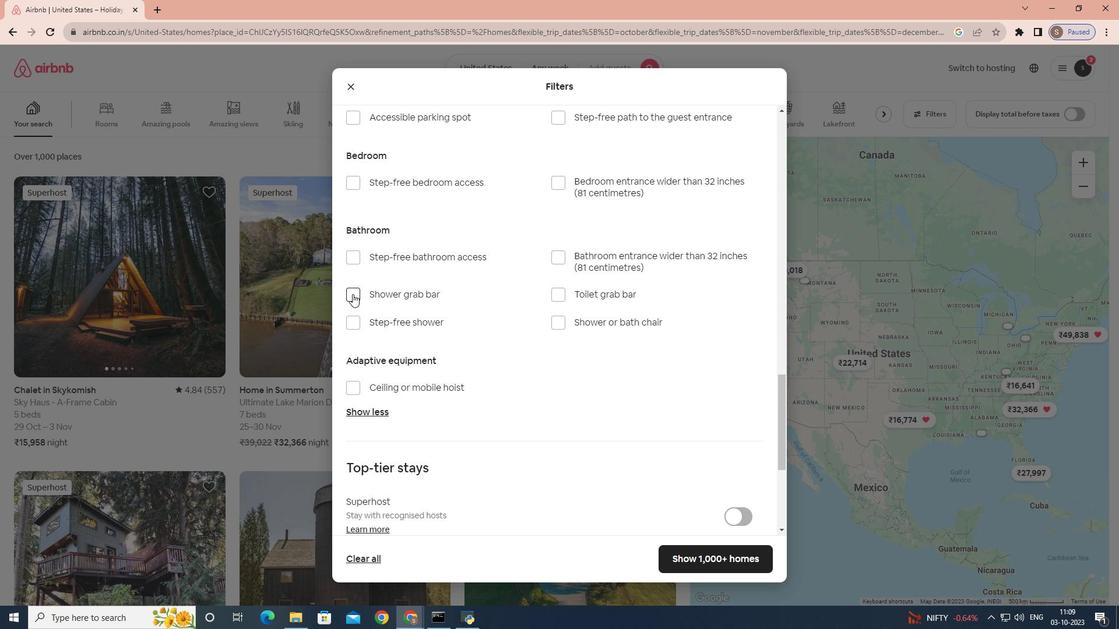 
Action: Mouse moved to (686, 567)
Screenshot: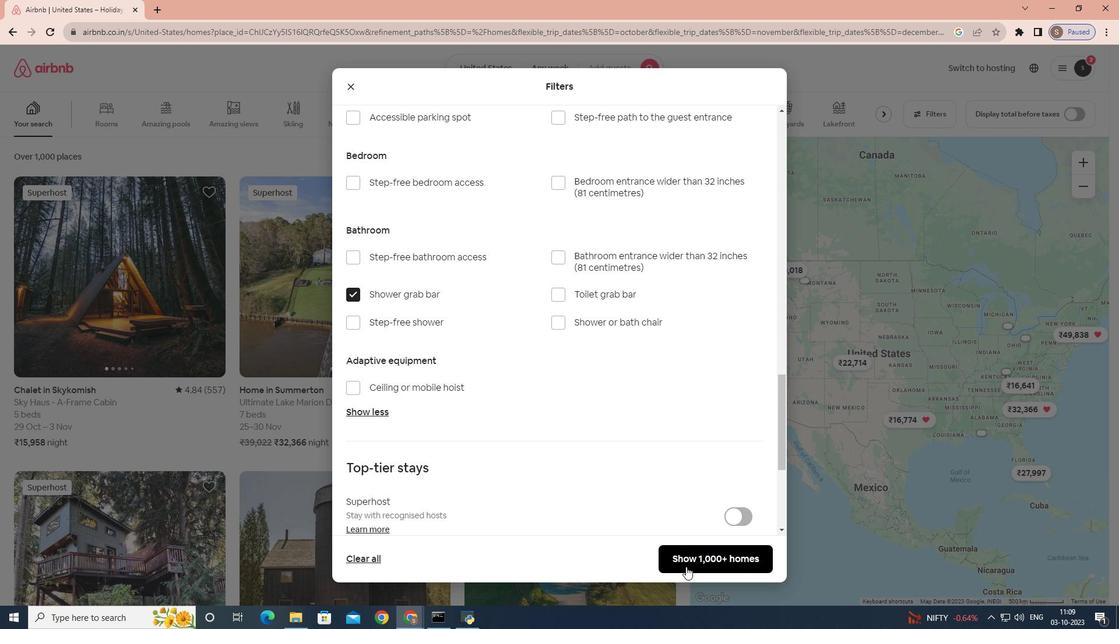 
Action: Mouse pressed left at (686, 567)
Screenshot: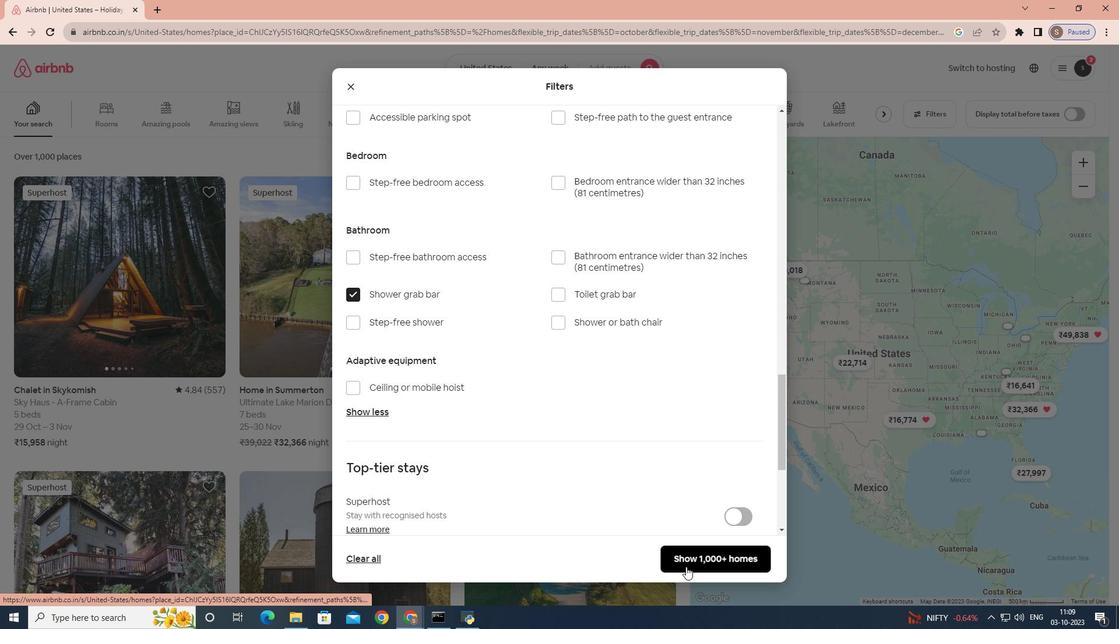 
